Task: Create New Customer with Customer Name: Charlie Donut, Billing Address Line1: 3512 Cook Hill Road, Billing Address Line2:  Danbury, Billing Address Line3:  Connecticut 06810
Action: Mouse moved to (203, 38)
Screenshot: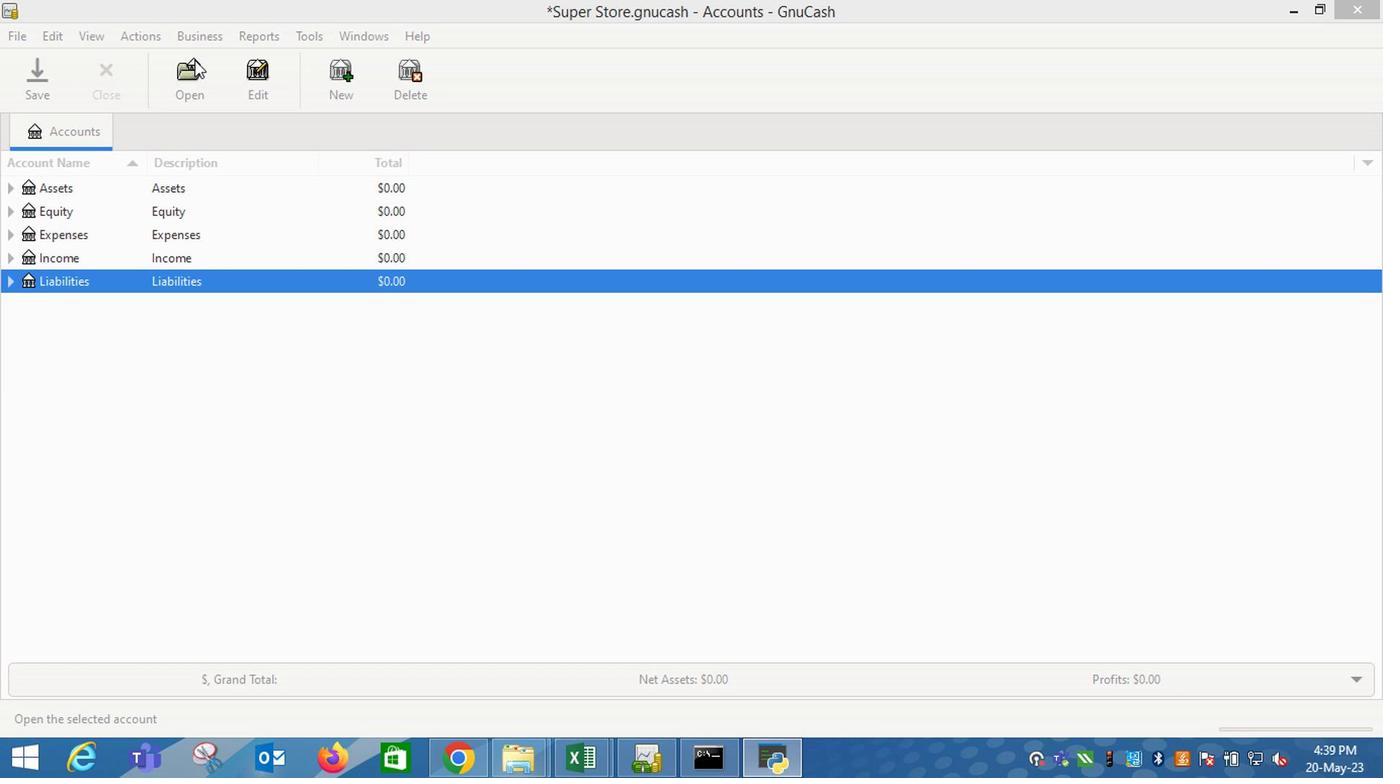
Action: Mouse pressed left at (203, 38)
Screenshot: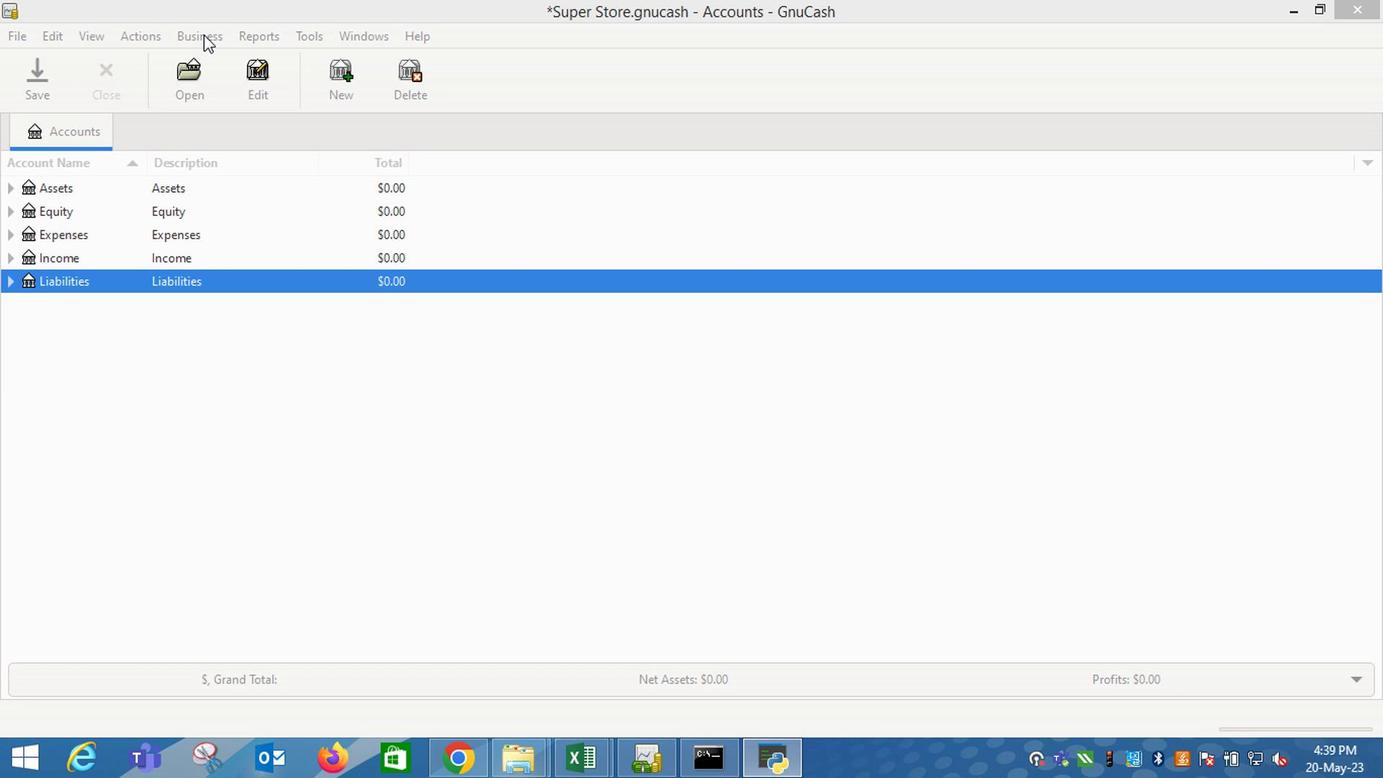 
Action: Mouse moved to (440, 92)
Screenshot: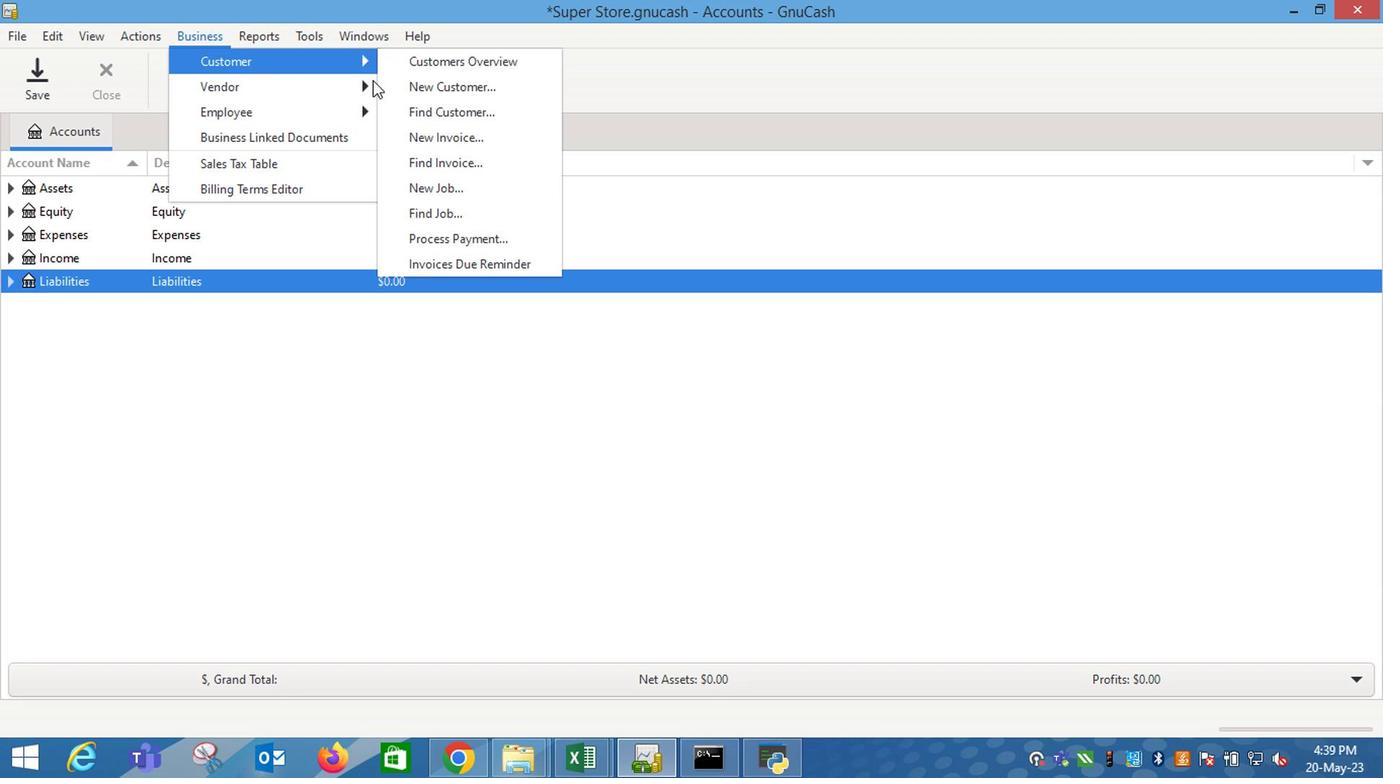 
Action: Mouse pressed left at (440, 92)
Screenshot: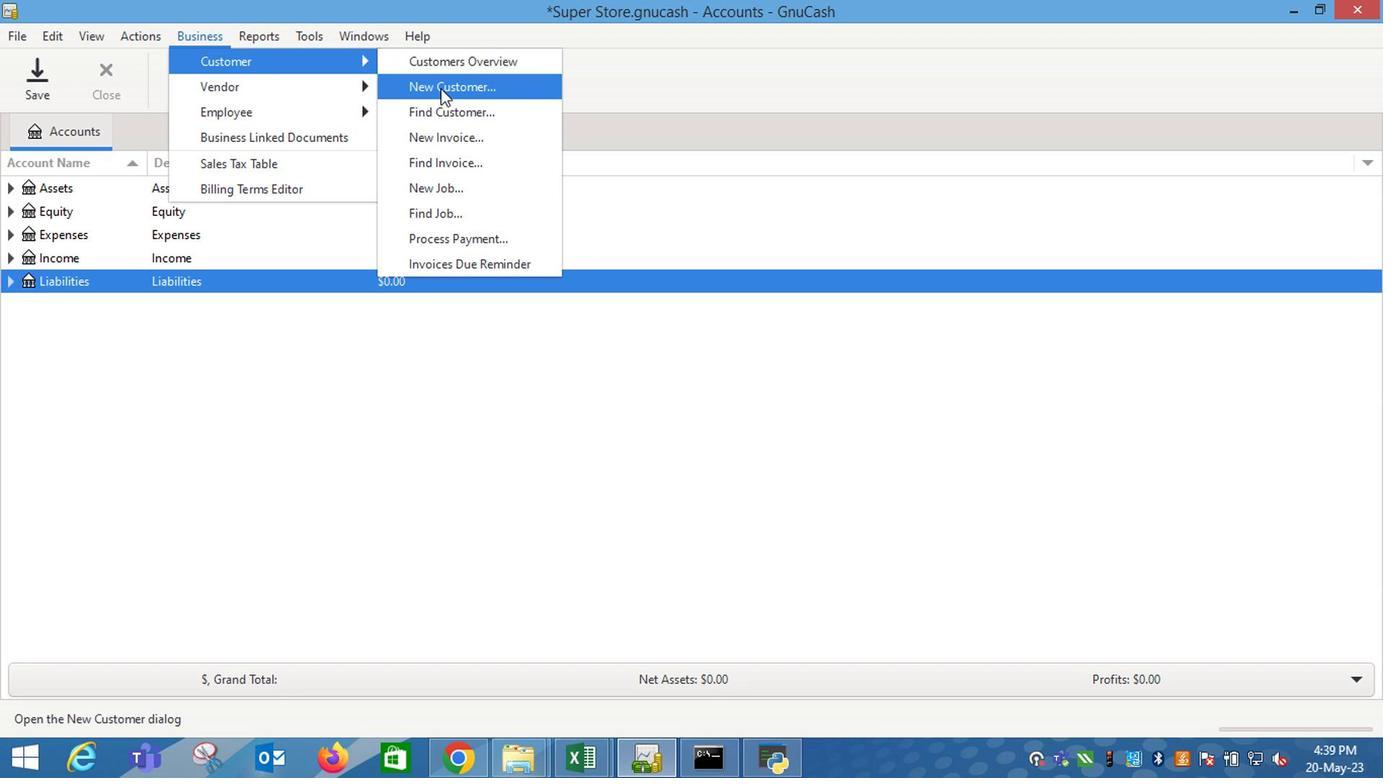 
Action: Key pressed <Key.shift_r>Charlie<Key.space><Key.shift_r>Donut<Key.tab><Key.tab><Key.tab>3512<Key.space><Key.shift_r>Cook<Key.space><Key.shift_r>Hill<Key.space><Key.shift_r>Road<Key.tab><Key.shift_r>D<Key.right><Key.tab><Key.shift_r>Co<Key.right><Key.space><Key.tab>
Screenshot: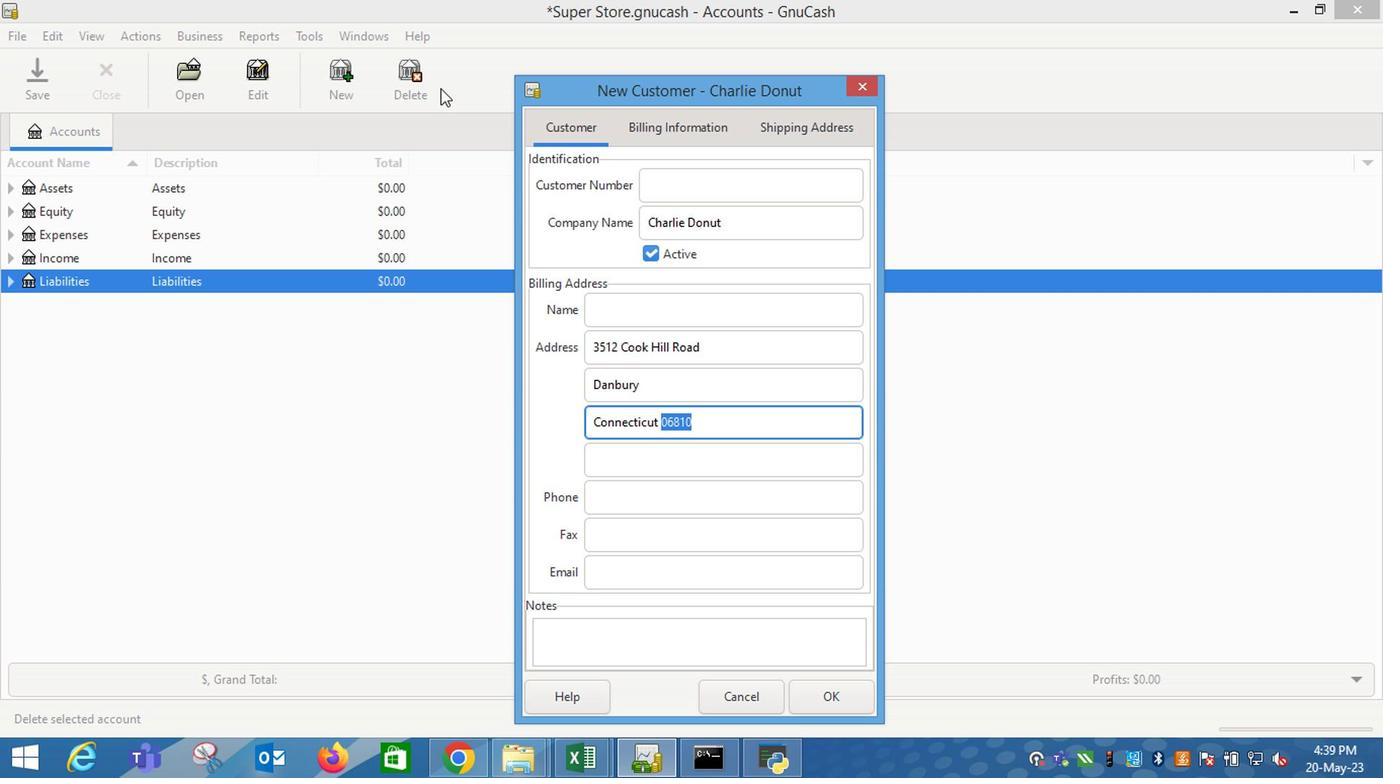 
Action: Mouse moved to (825, 695)
Screenshot: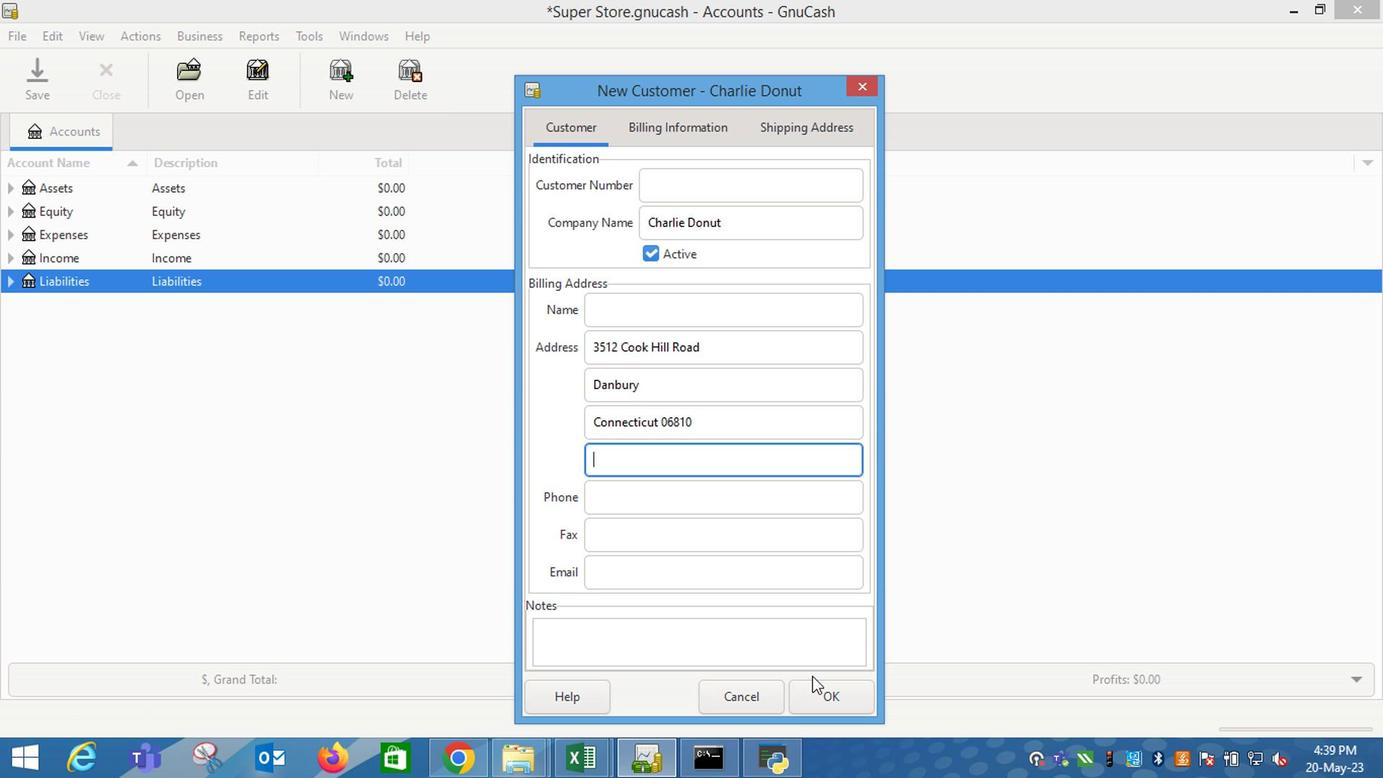 
Action: Mouse pressed left at (825, 695)
Screenshot: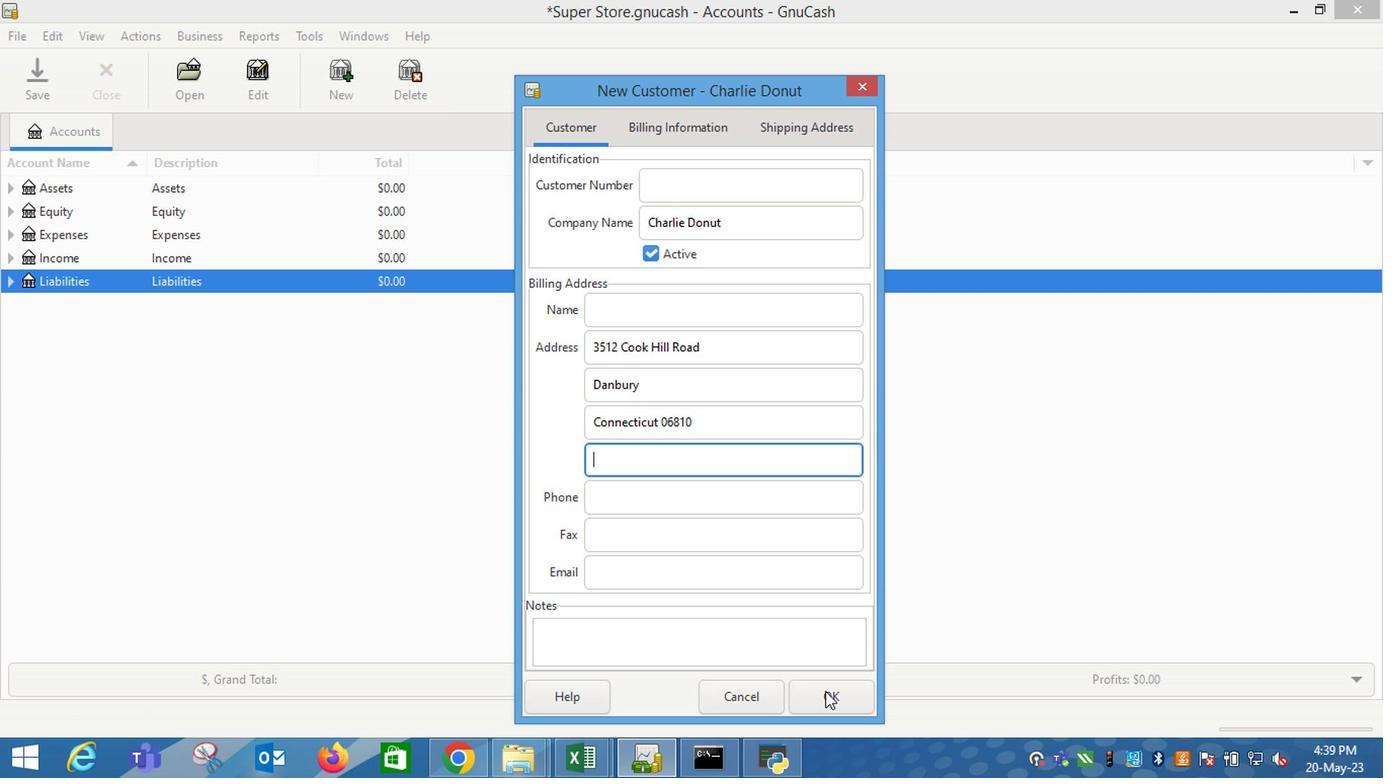 
